 Task: Select a due date automation when advanced on, the moment a card is due add content with a description not ending with resume.
Action: Mouse moved to (975, 71)
Screenshot: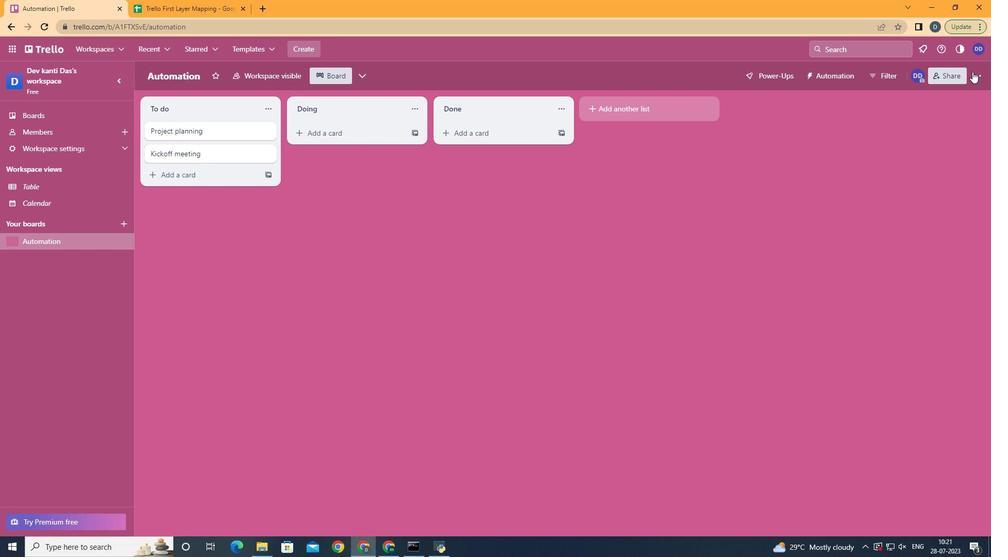
Action: Mouse pressed left at (975, 71)
Screenshot: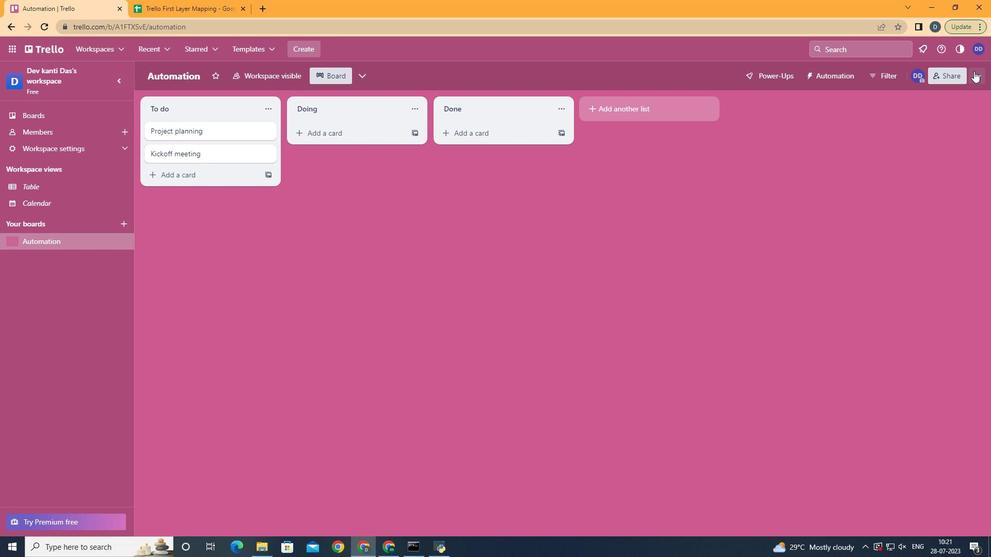 
Action: Mouse moved to (923, 218)
Screenshot: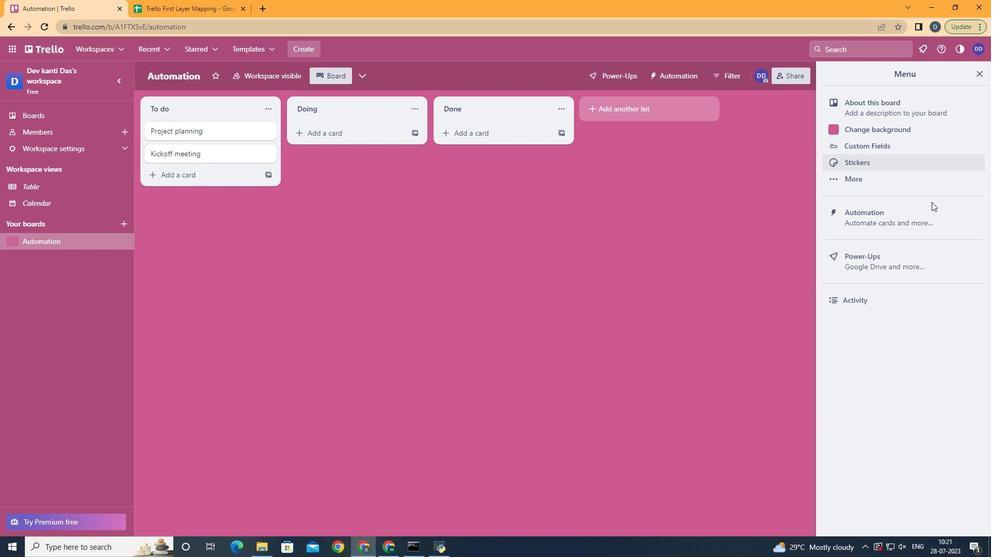 
Action: Mouse pressed left at (923, 218)
Screenshot: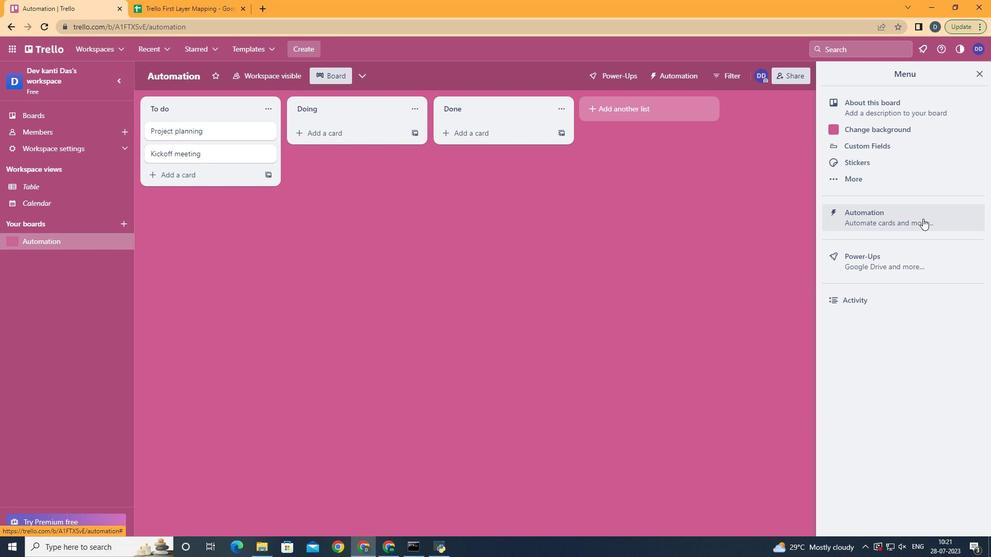 
Action: Mouse moved to (218, 213)
Screenshot: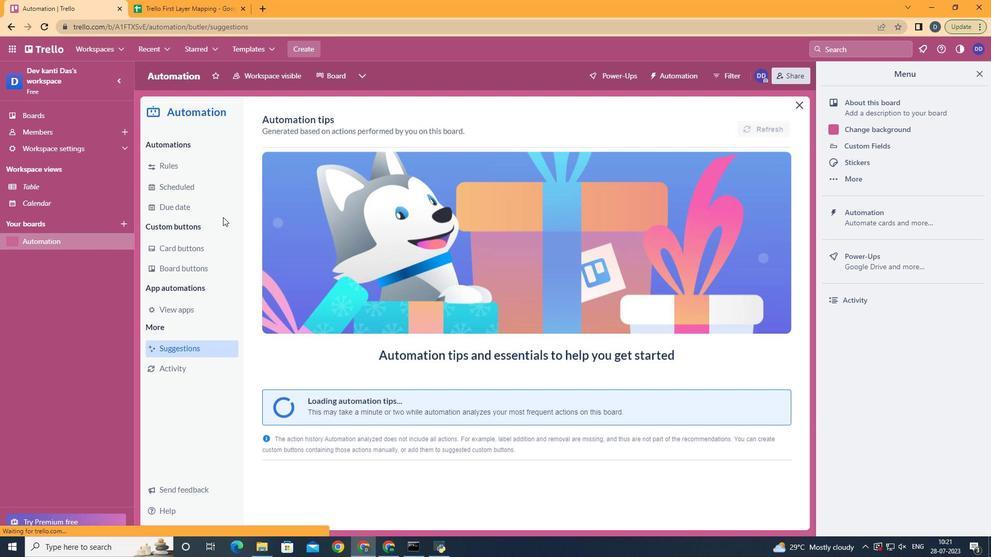 
Action: Mouse pressed left at (218, 213)
Screenshot: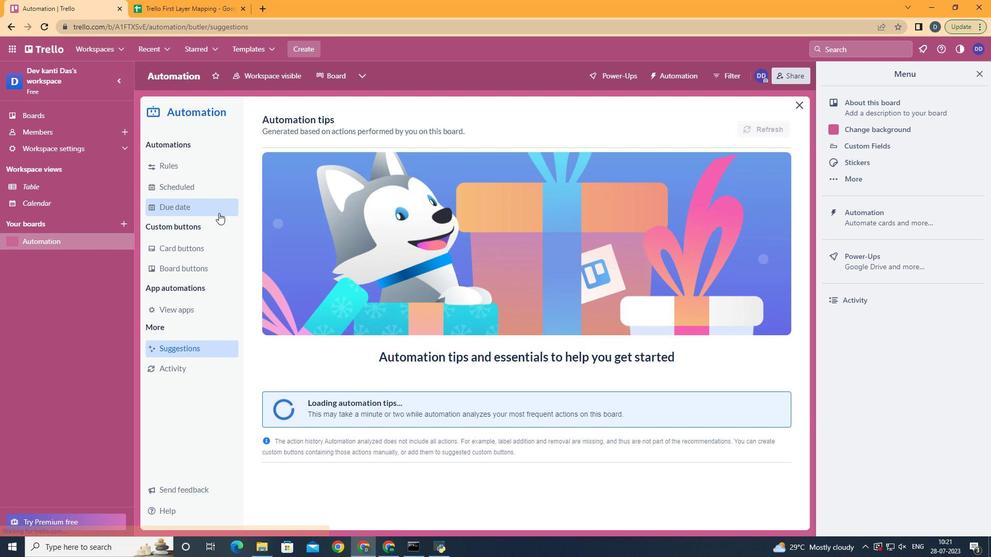
Action: Mouse moved to (744, 127)
Screenshot: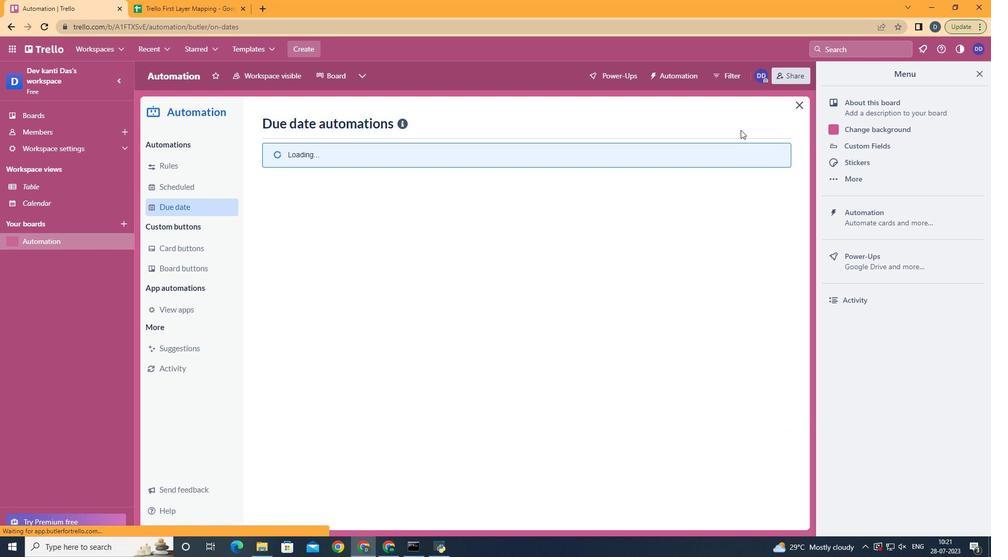 
Action: Mouse pressed left at (744, 127)
Screenshot: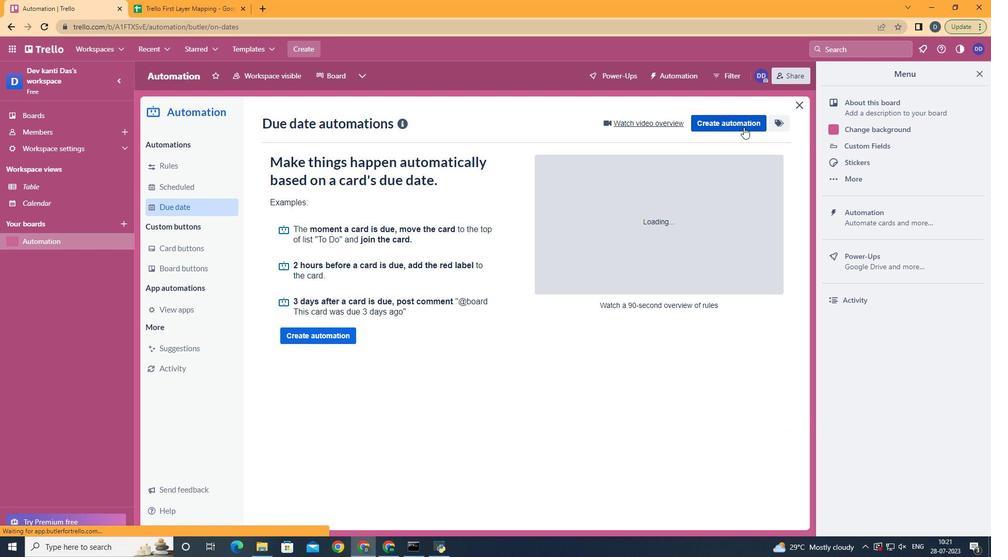 
Action: Mouse moved to (532, 231)
Screenshot: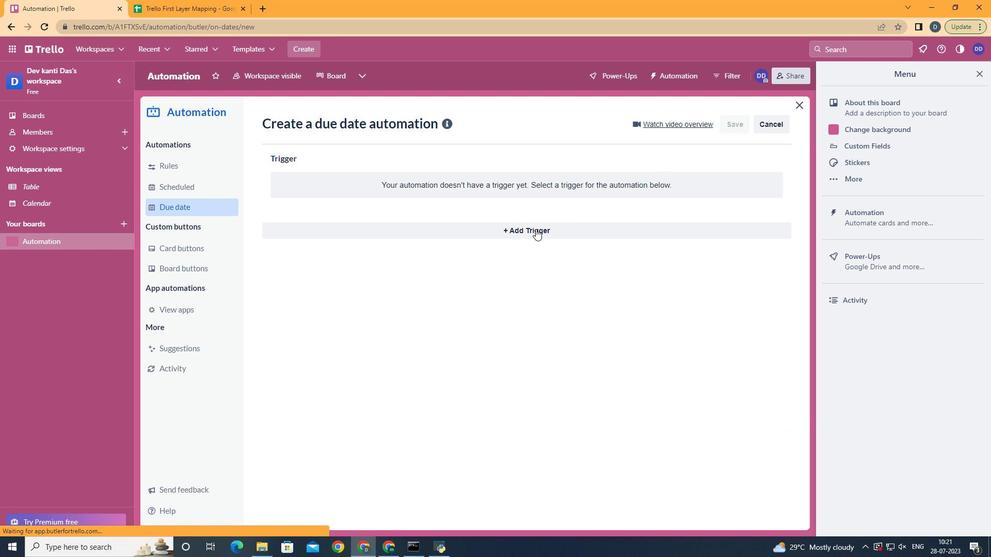 
Action: Mouse pressed left at (532, 231)
Screenshot: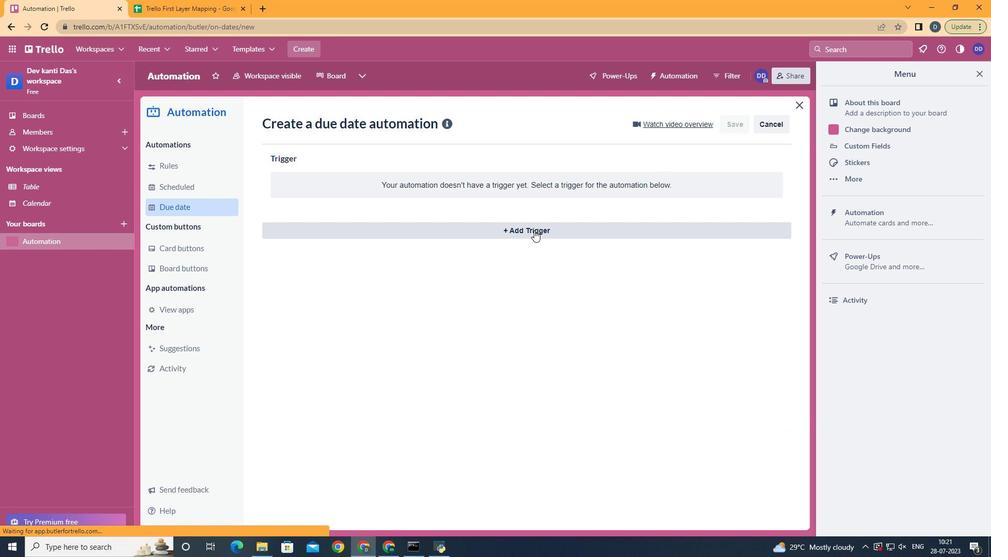 
Action: Mouse moved to (293, 370)
Screenshot: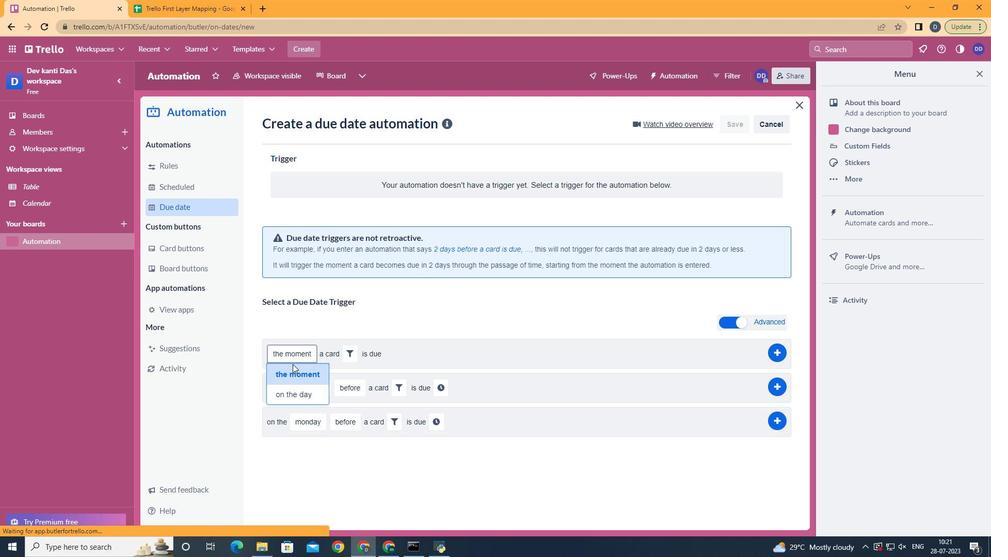 
Action: Mouse pressed left at (293, 370)
Screenshot: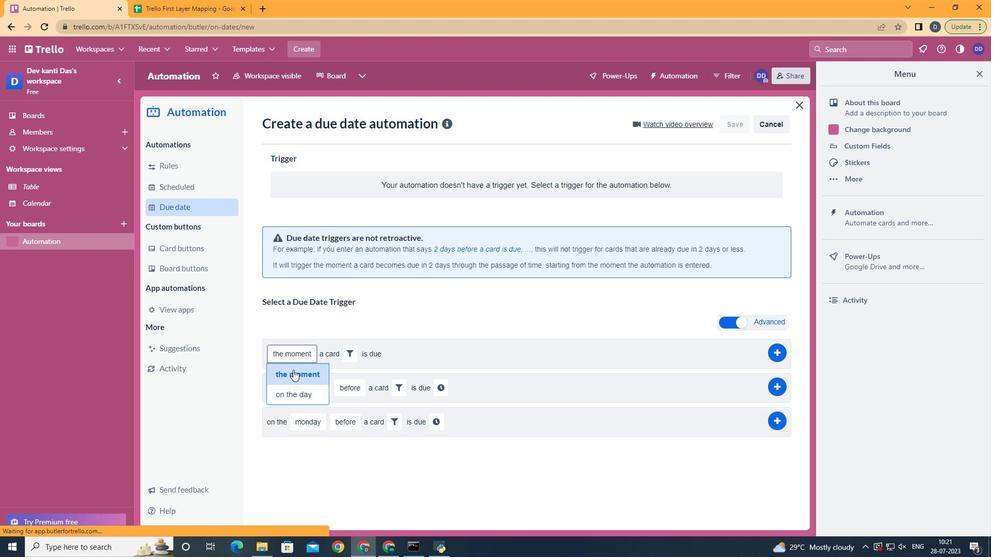 
Action: Mouse moved to (353, 353)
Screenshot: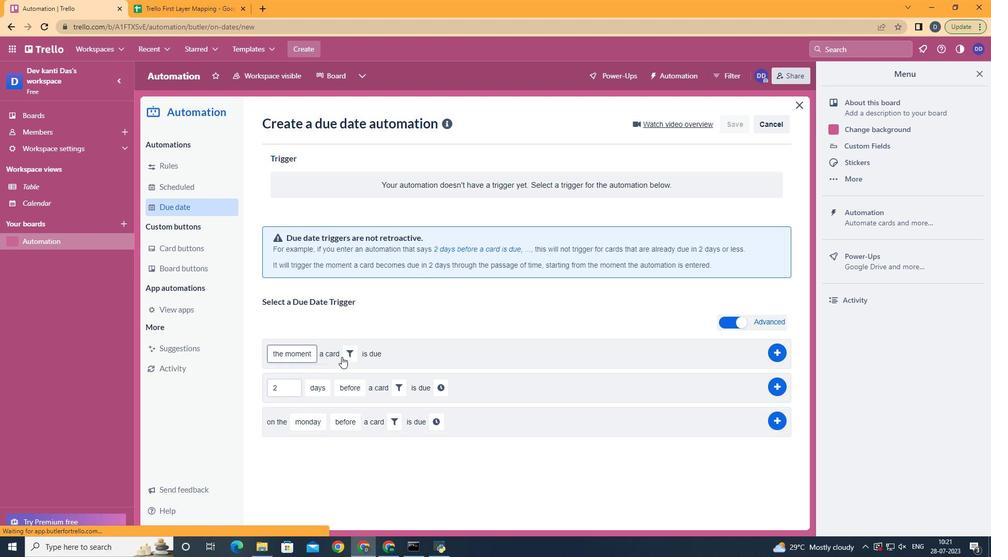 
Action: Mouse pressed left at (353, 353)
Screenshot: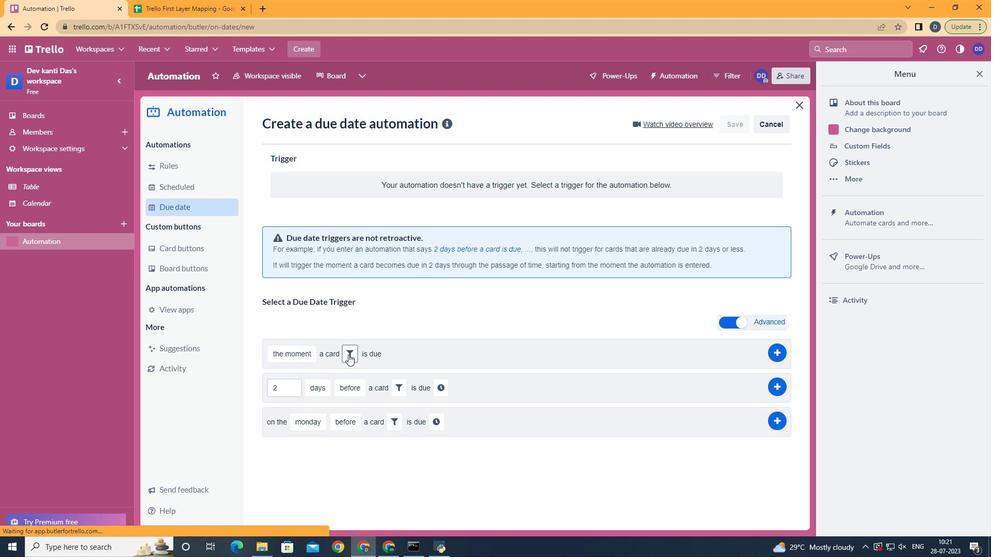
Action: Mouse moved to (473, 381)
Screenshot: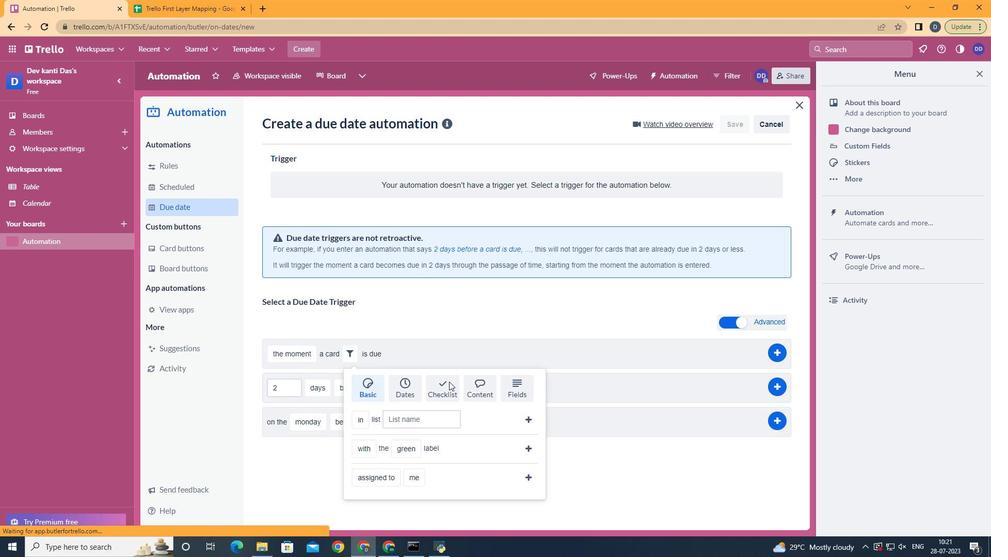 
Action: Mouse pressed left at (473, 381)
Screenshot: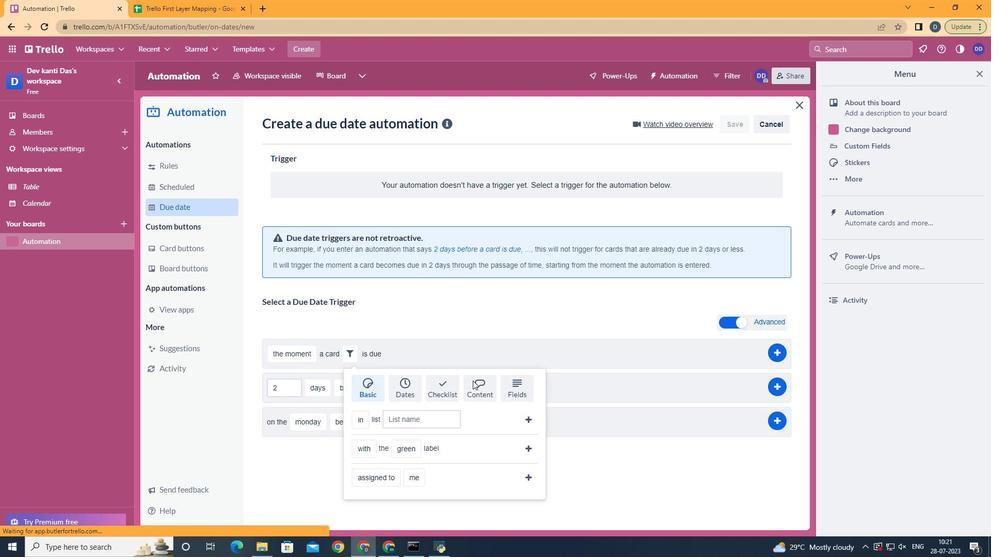 
Action: Mouse moved to (384, 458)
Screenshot: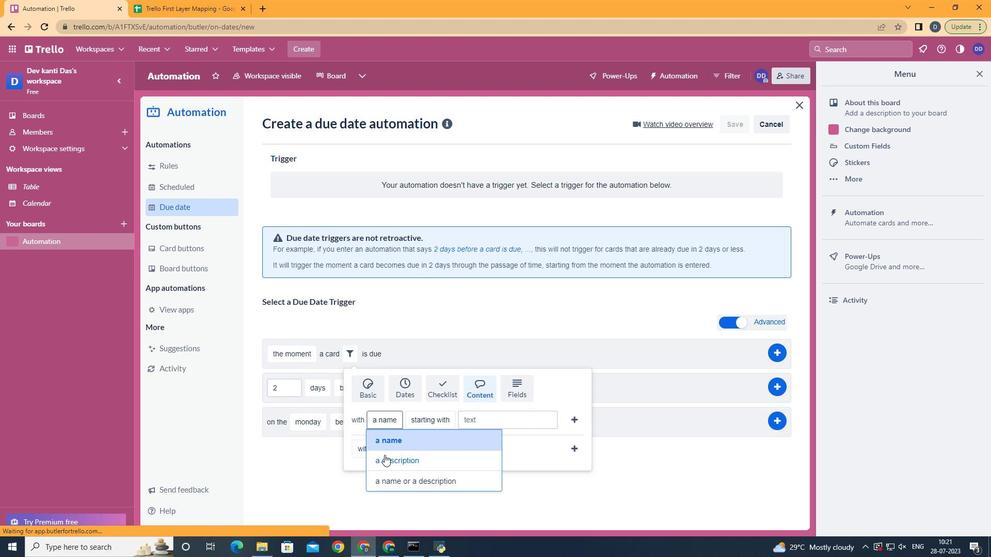 
Action: Mouse pressed left at (384, 458)
Screenshot: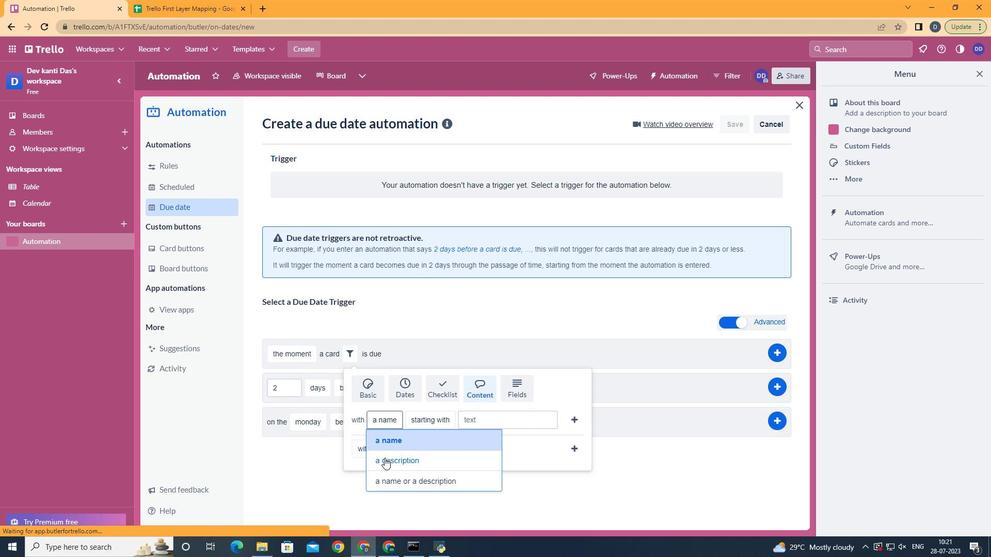
Action: Mouse moved to (473, 379)
Screenshot: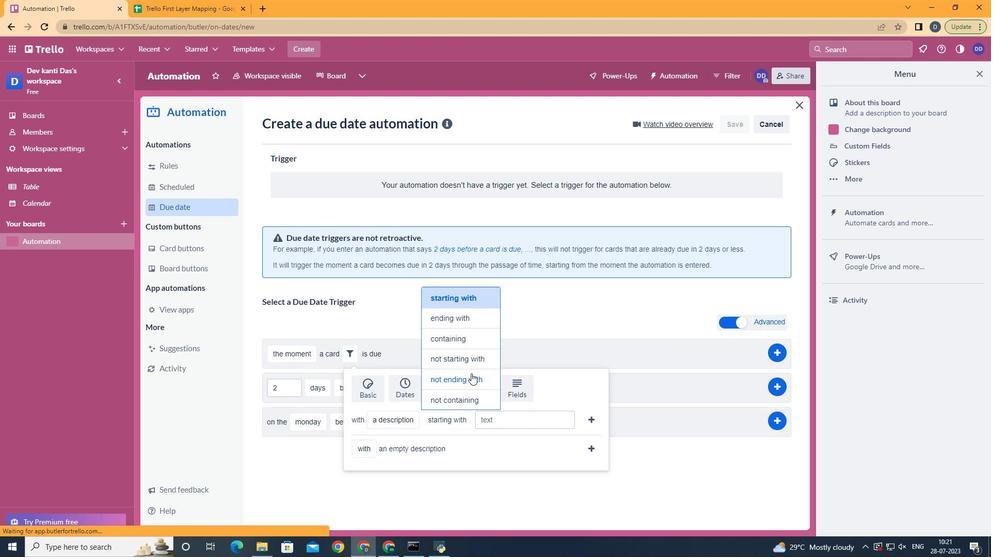 
Action: Mouse pressed left at (473, 379)
Screenshot: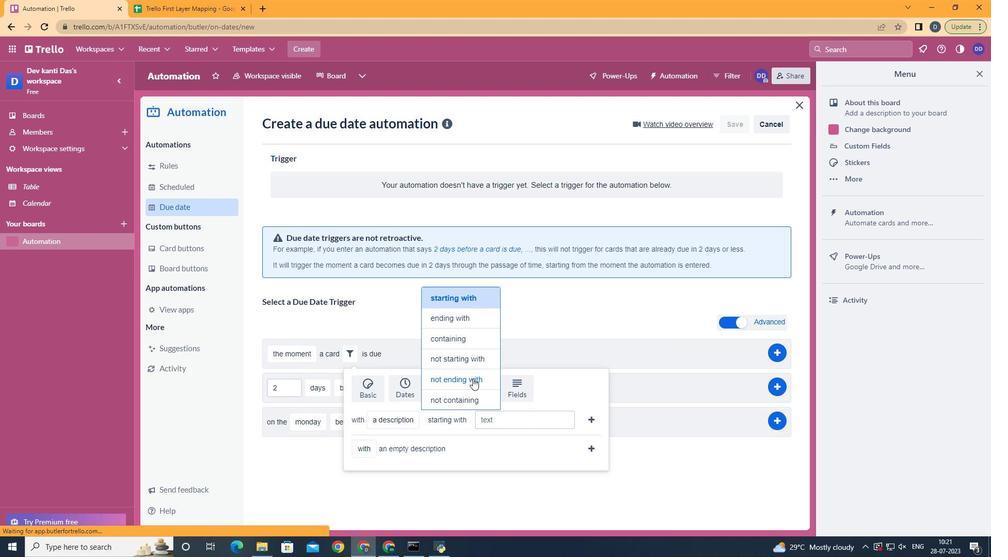 
Action: Mouse moved to (544, 427)
Screenshot: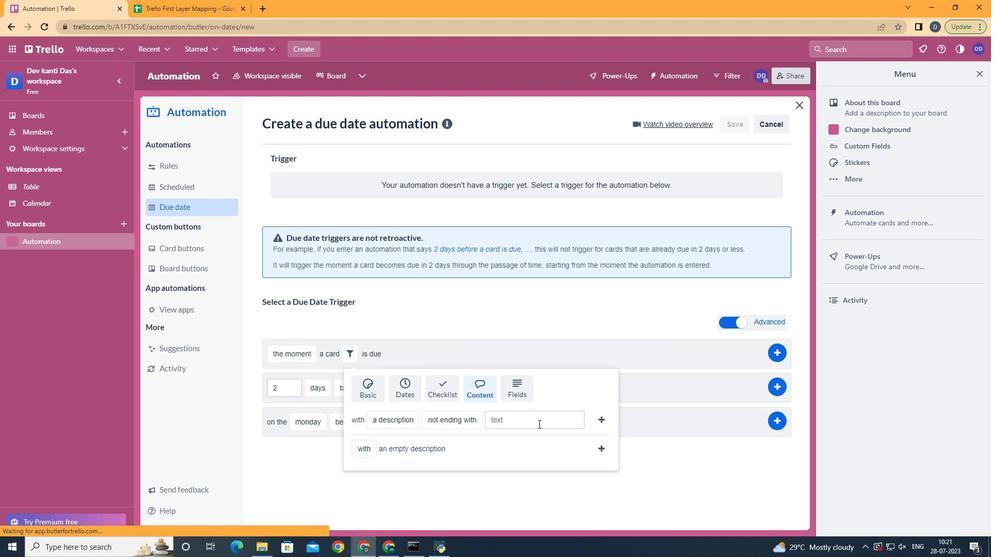 
Action: Mouse pressed left at (544, 427)
Screenshot: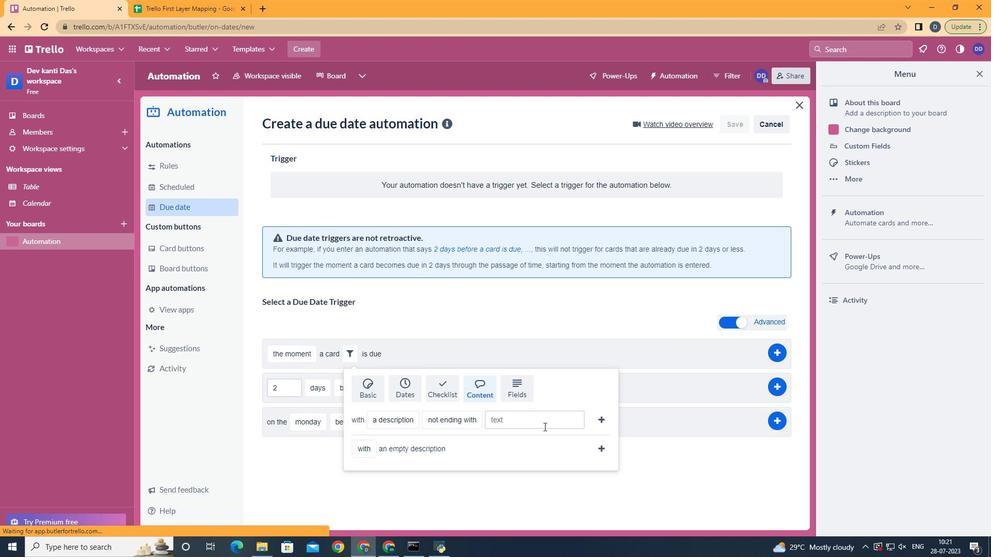 
Action: Key pressed resume
Screenshot: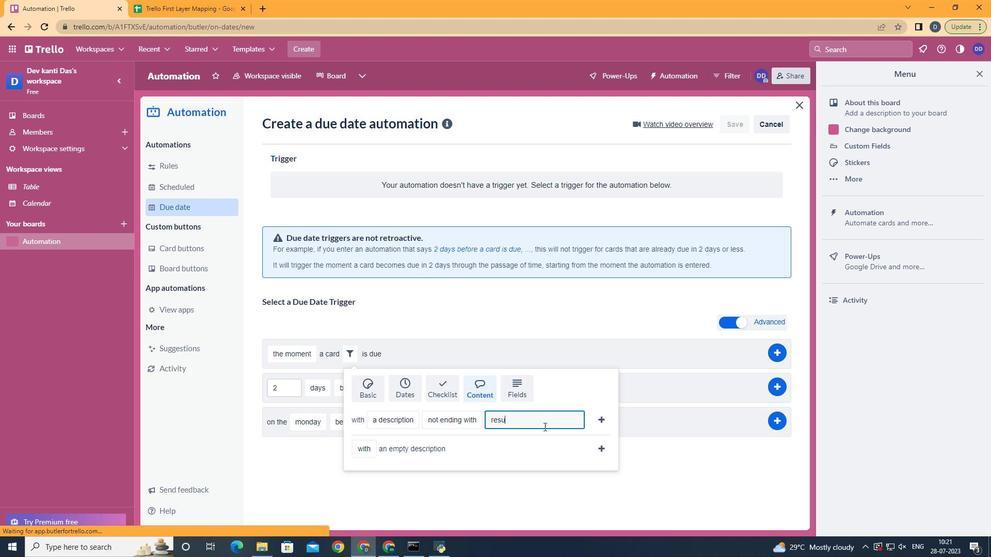 
Action: Mouse moved to (601, 420)
Screenshot: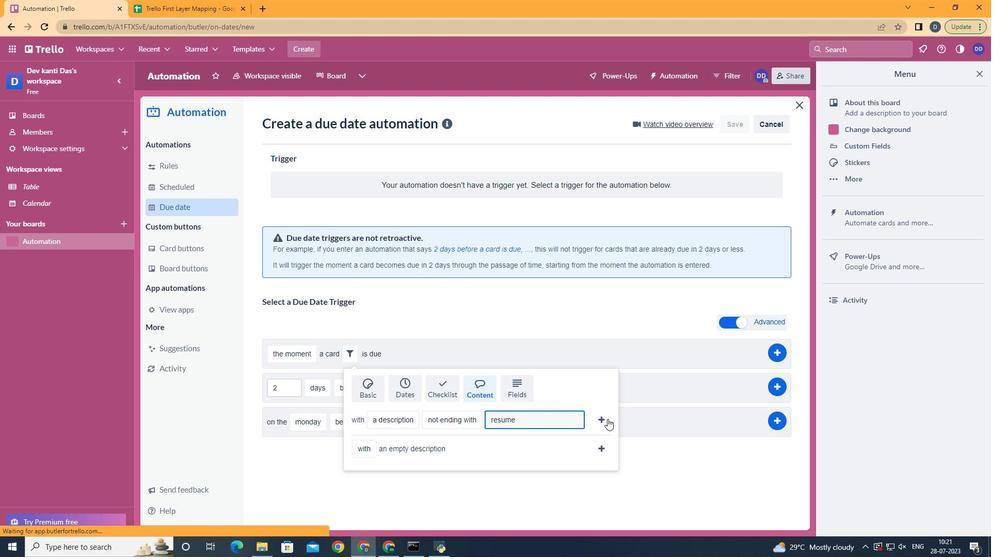 
Action: Mouse pressed left at (601, 420)
Screenshot: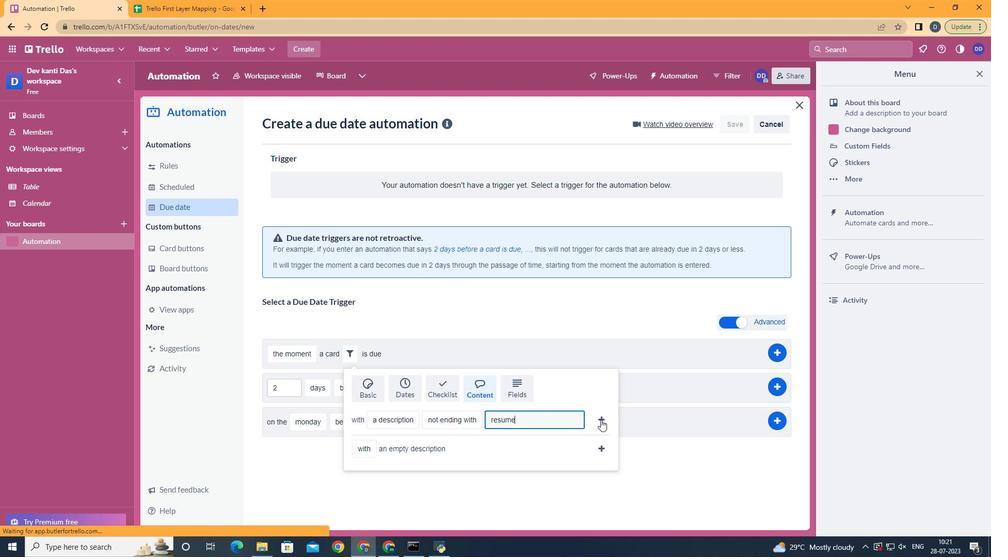 
